 Task: Create a rule when a comment containing text is posted to a card by anyone except me .
Action: Mouse moved to (1047, 89)
Screenshot: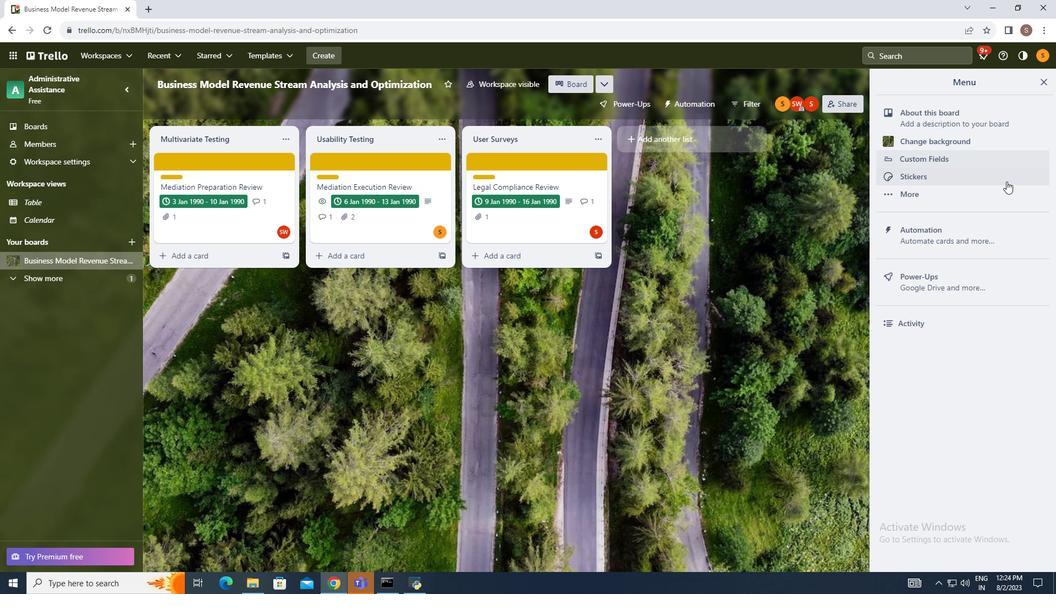 
Action: Mouse pressed left at (1047, 89)
Screenshot: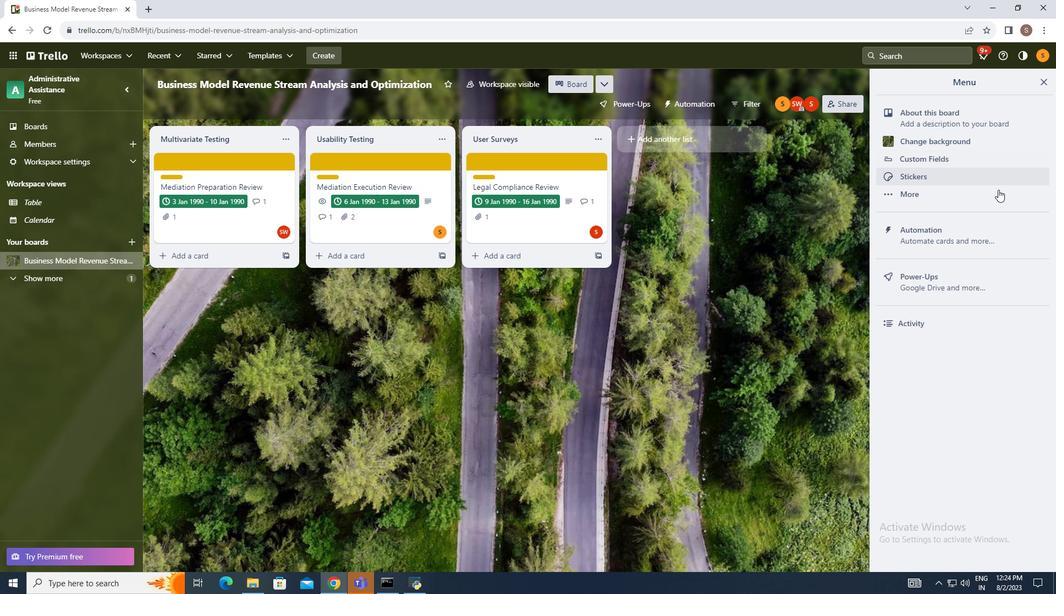 
Action: Mouse moved to (967, 238)
Screenshot: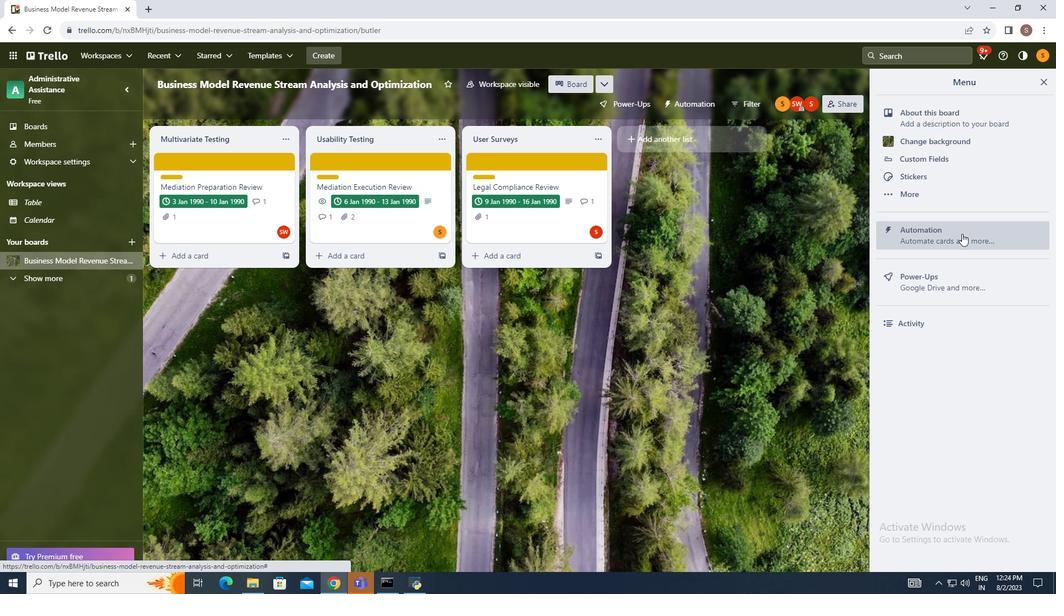 
Action: Mouse pressed left at (967, 238)
Screenshot: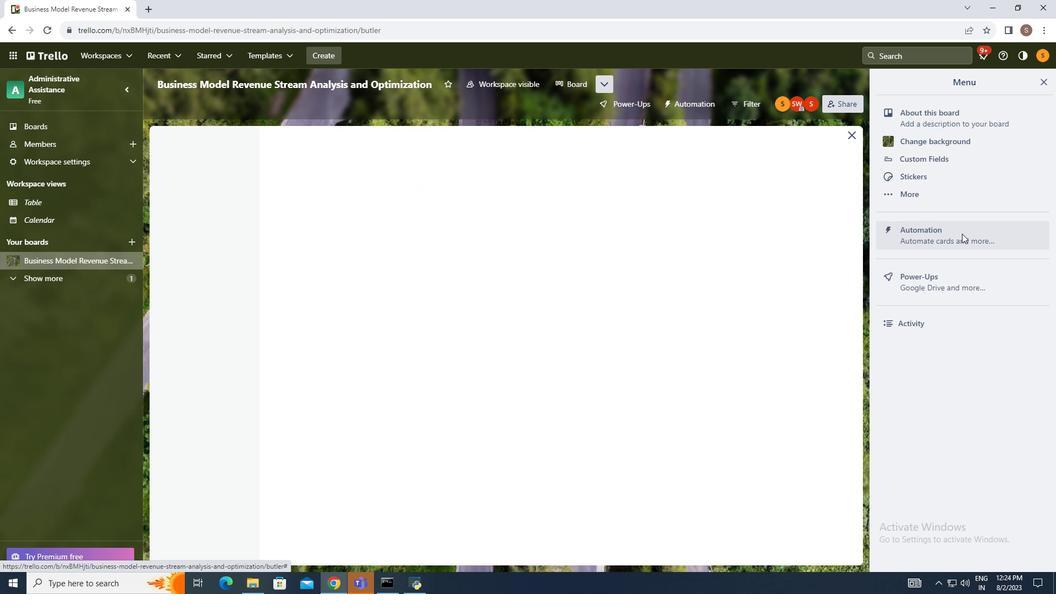 
Action: Mouse moved to (194, 200)
Screenshot: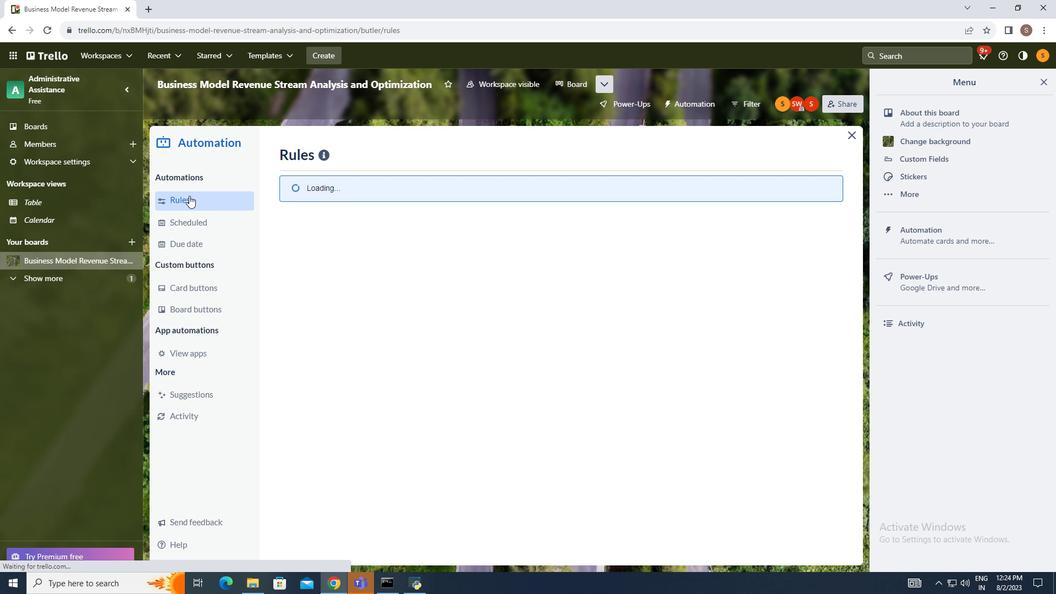 
Action: Mouse pressed left at (194, 200)
Screenshot: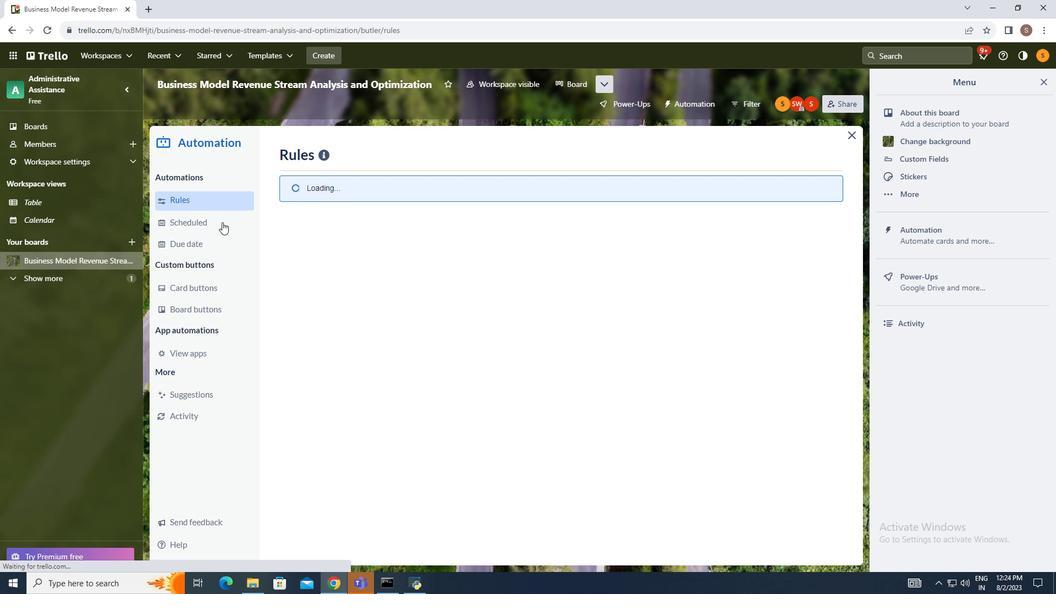 
Action: Mouse moved to (745, 163)
Screenshot: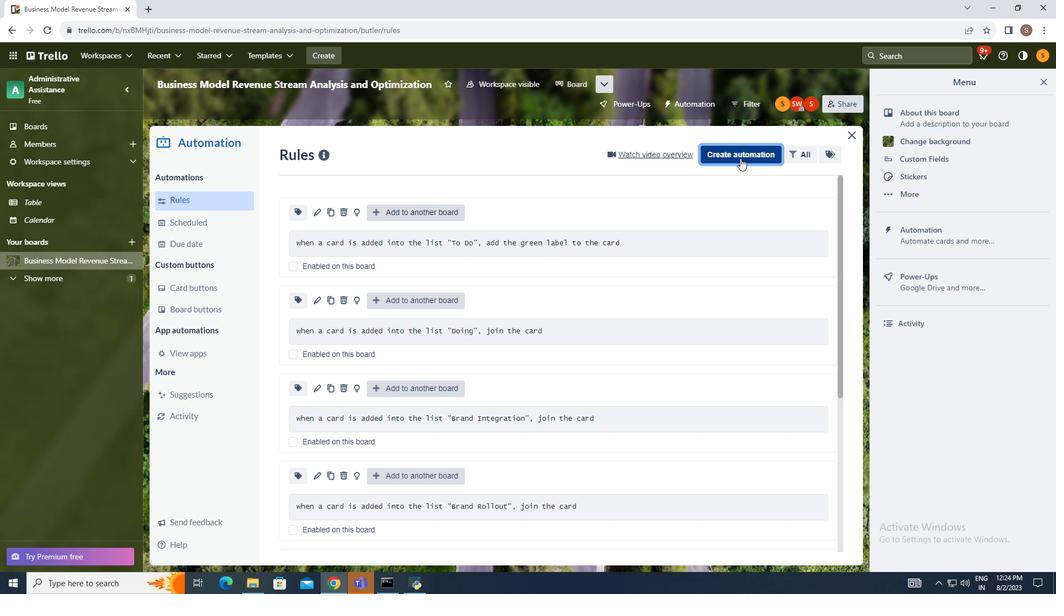 
Action: Mouse pressed left at (745, 163)
Screenshot: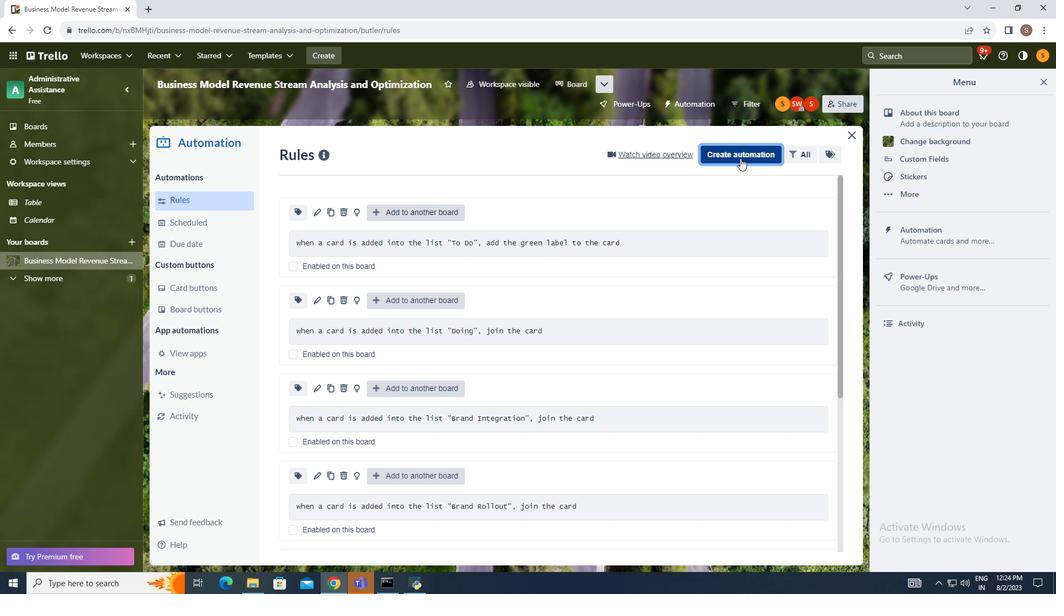
Action: Mouse moved to (568, 264)
Screenshot: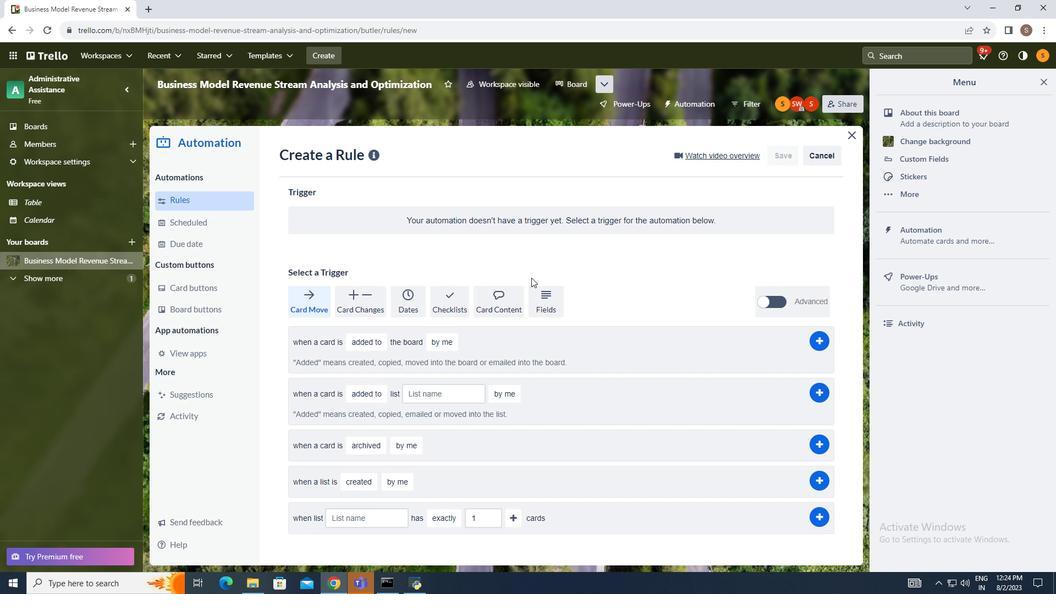 
Action: Mouse pressed left at (568, 264)
Screenshot: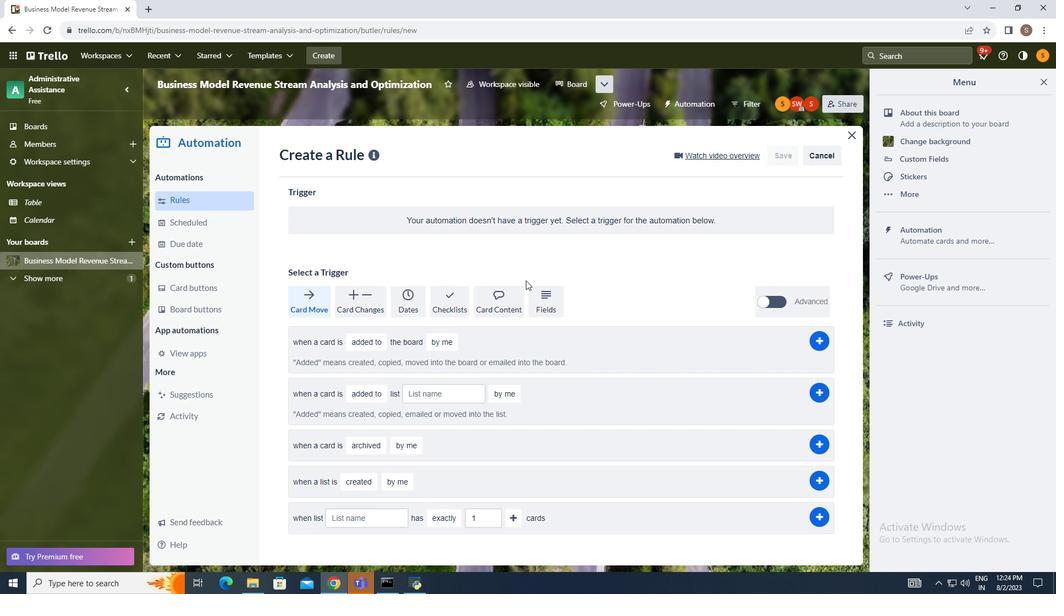 
Action: Mouse moved to (504, 302)
Screenshot: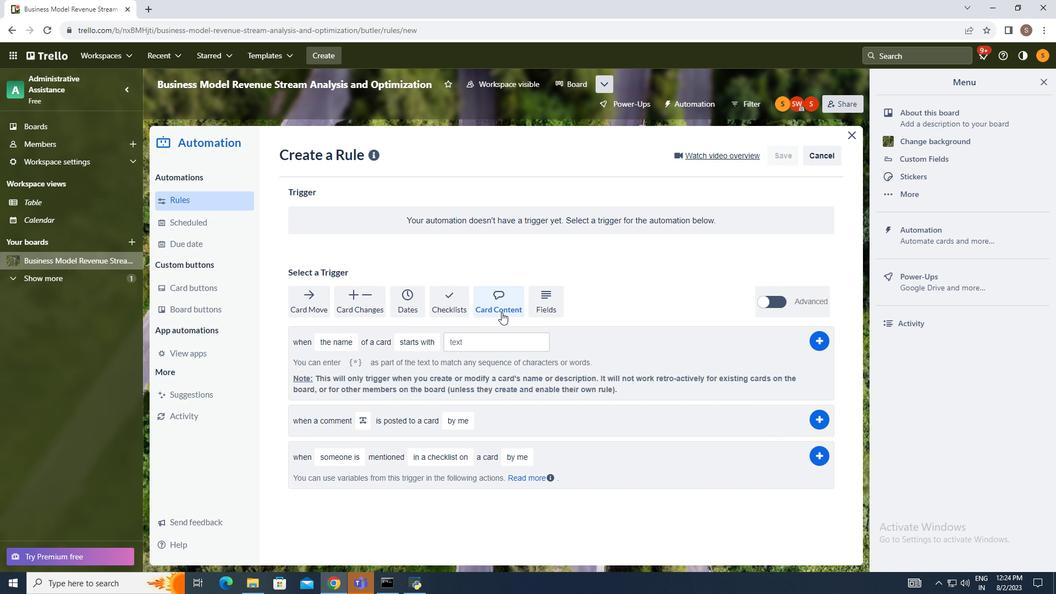 
Action: Mouse pressed left at (504, 302)
Screenshot: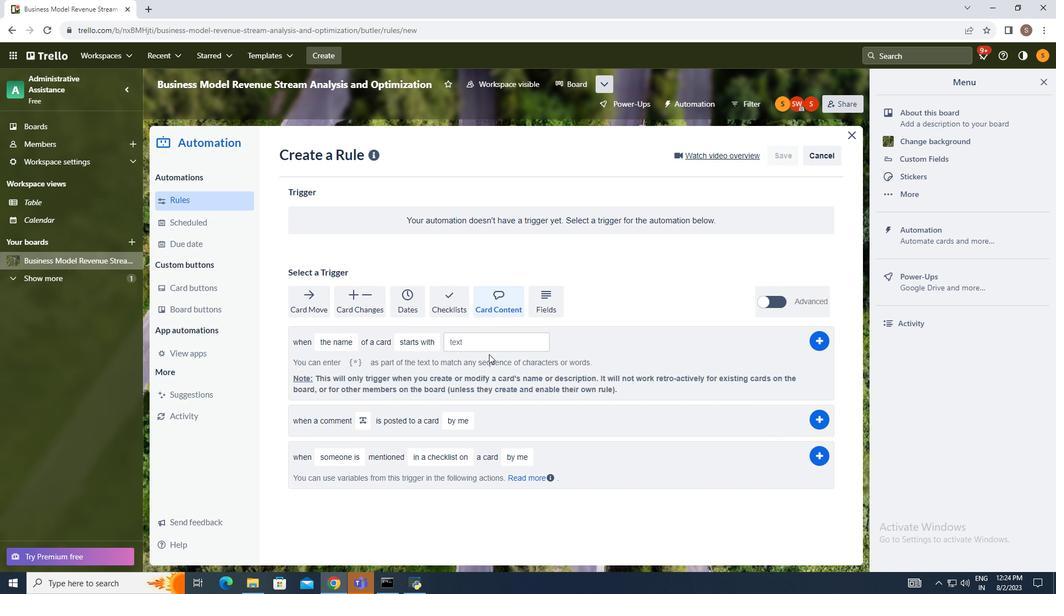 
Action: Mouse moved to (371, 429)
Screenshot: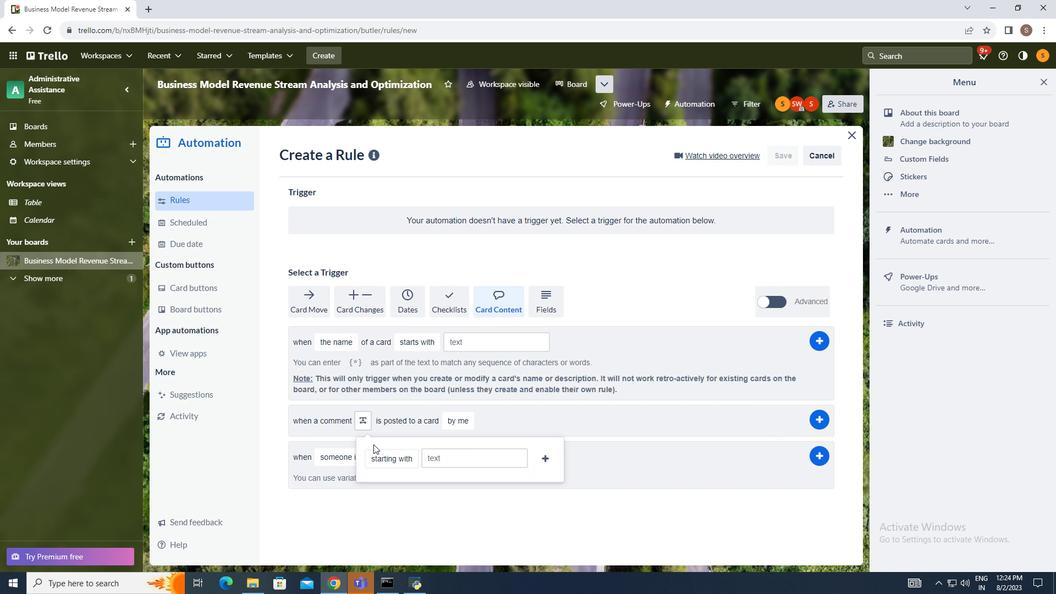 
Action: Mouse pressed left at (371, 429)
Screenshot: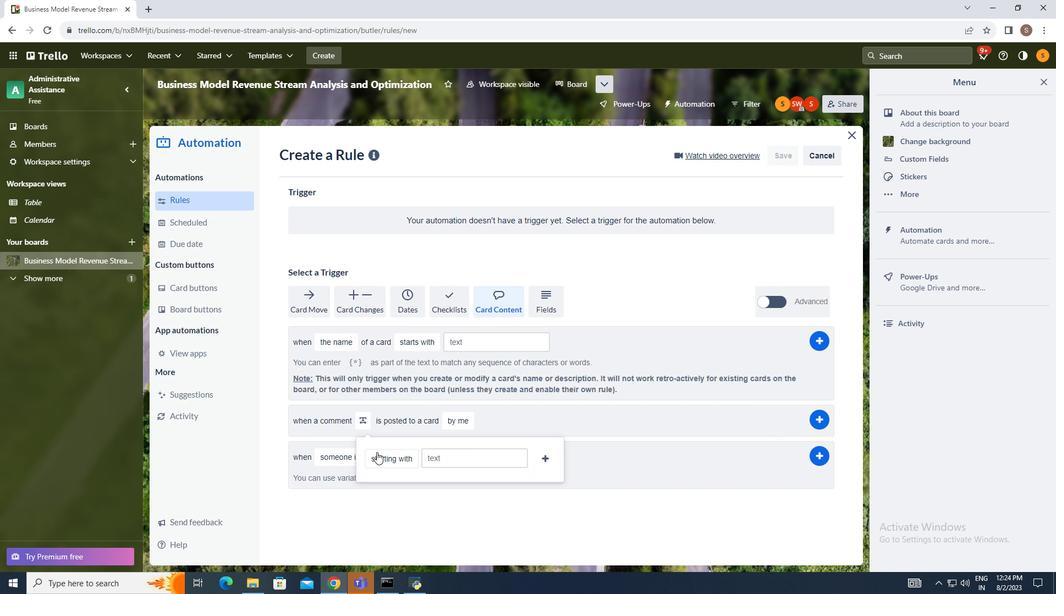 
Action: Mouse moved to (383, 462)
Screenshot: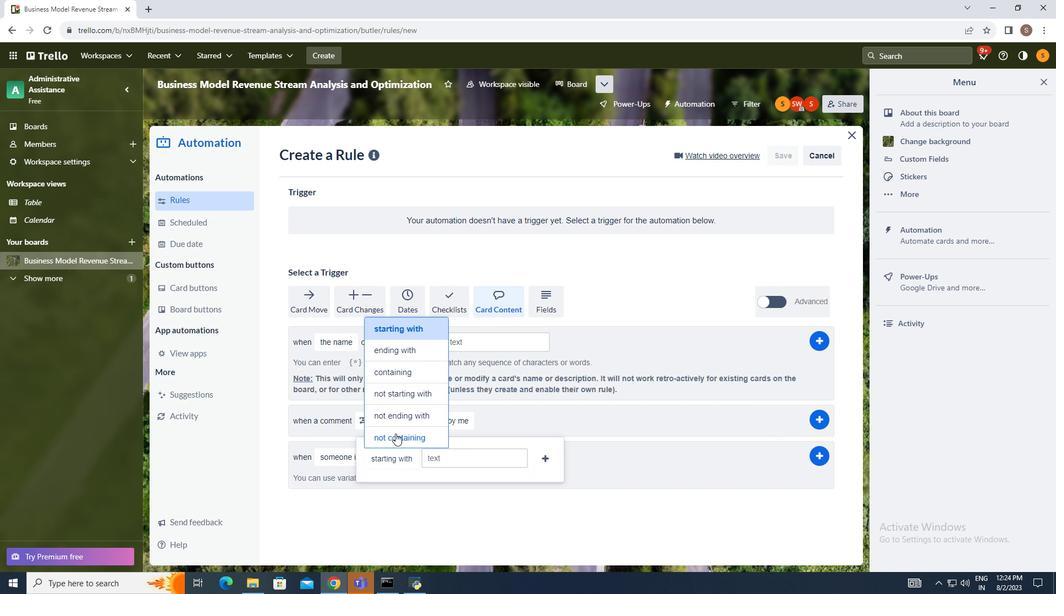 
Action: Mouse pressed left at (383, 462)
Screenshot: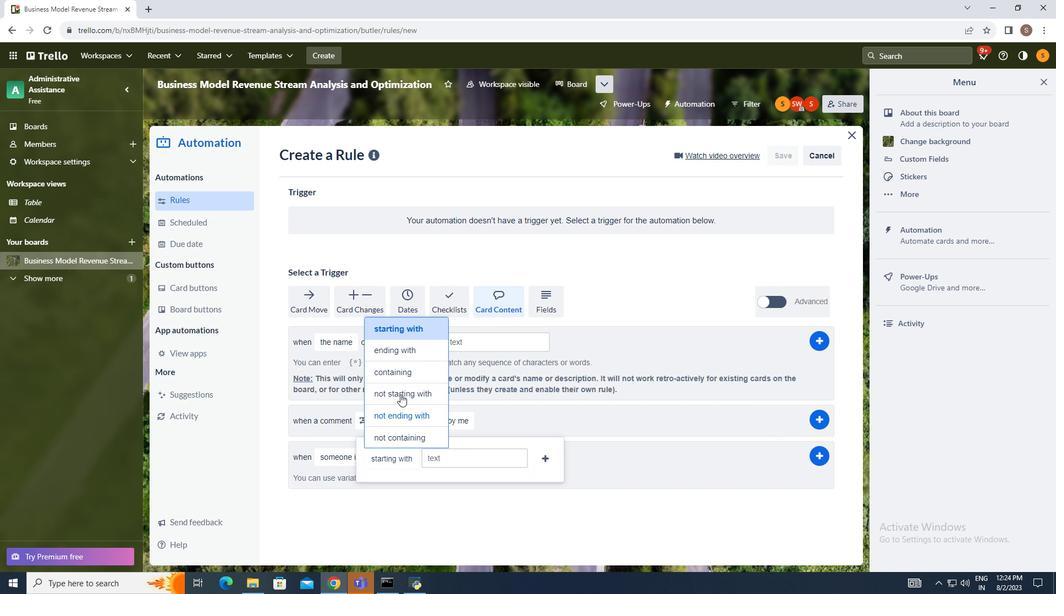 
Action: Mouse moved to (409, 373)
Screenshot: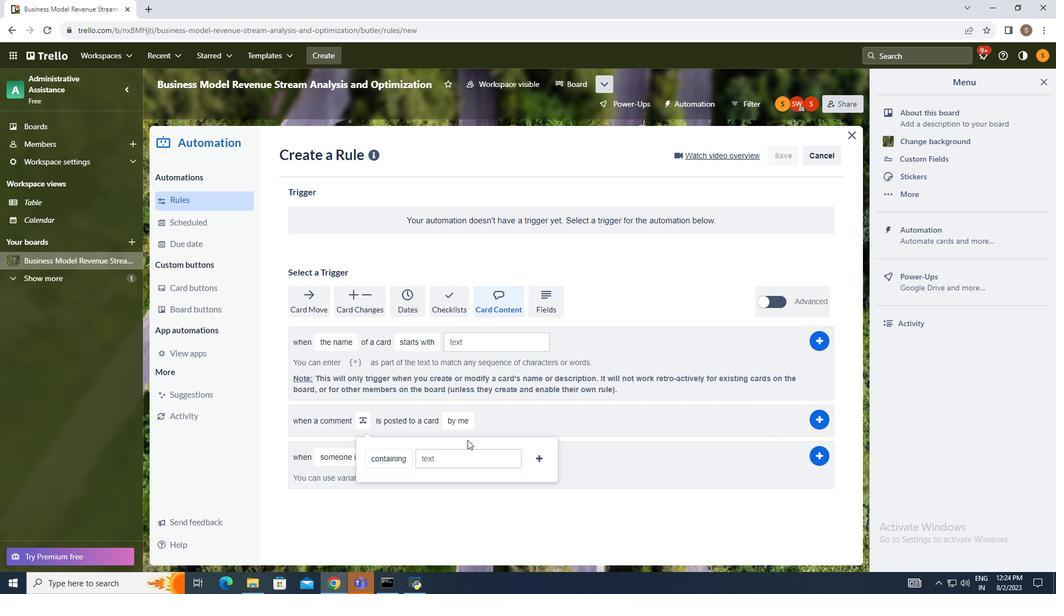 
Action: Mouse pressed left at (409, 373)
Screenshot: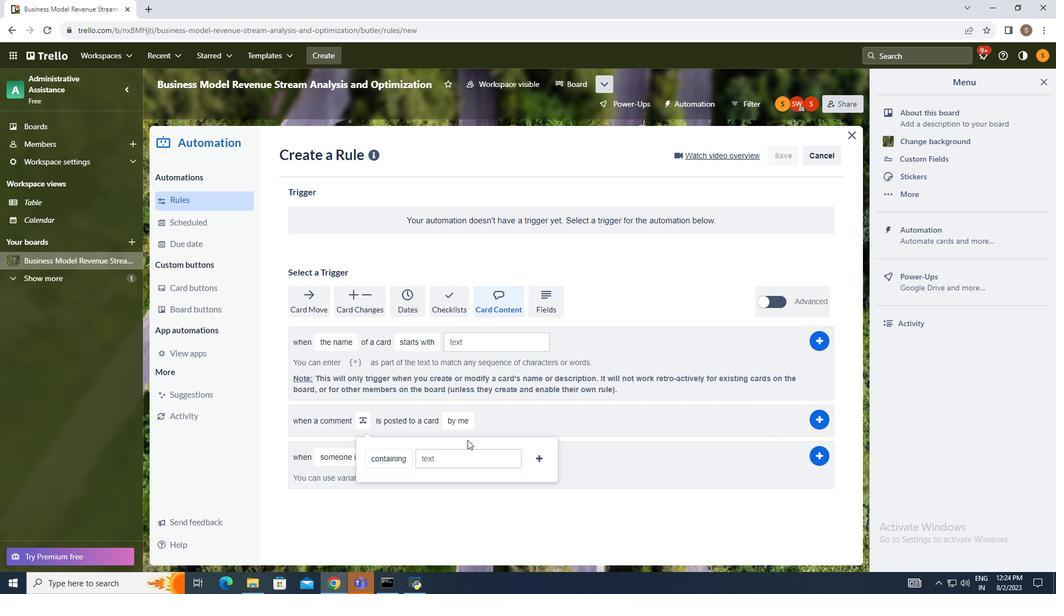 
Action: Mouse moved to (454, 461)
Screenshot: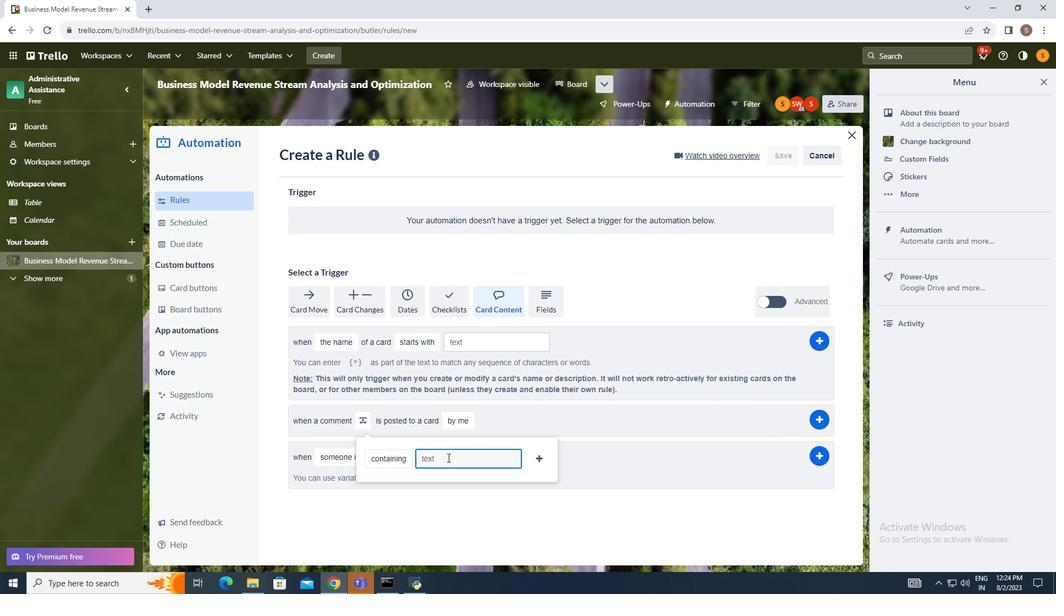 
Action: Mouse pressed left at (454, 461)
Screenshot: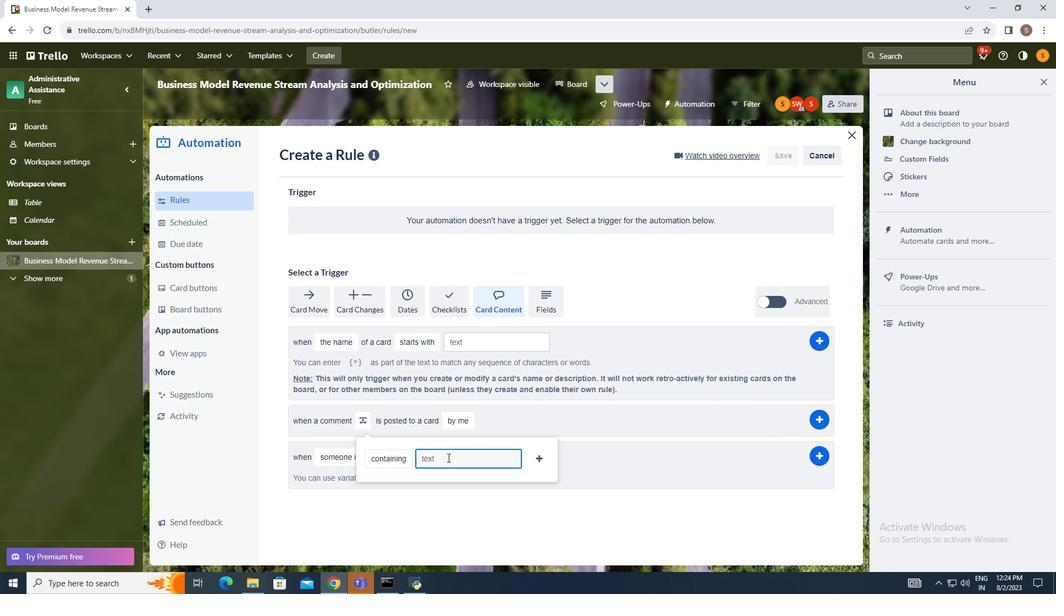 
Action: Mouse moved to (453, 462)
Screenshot: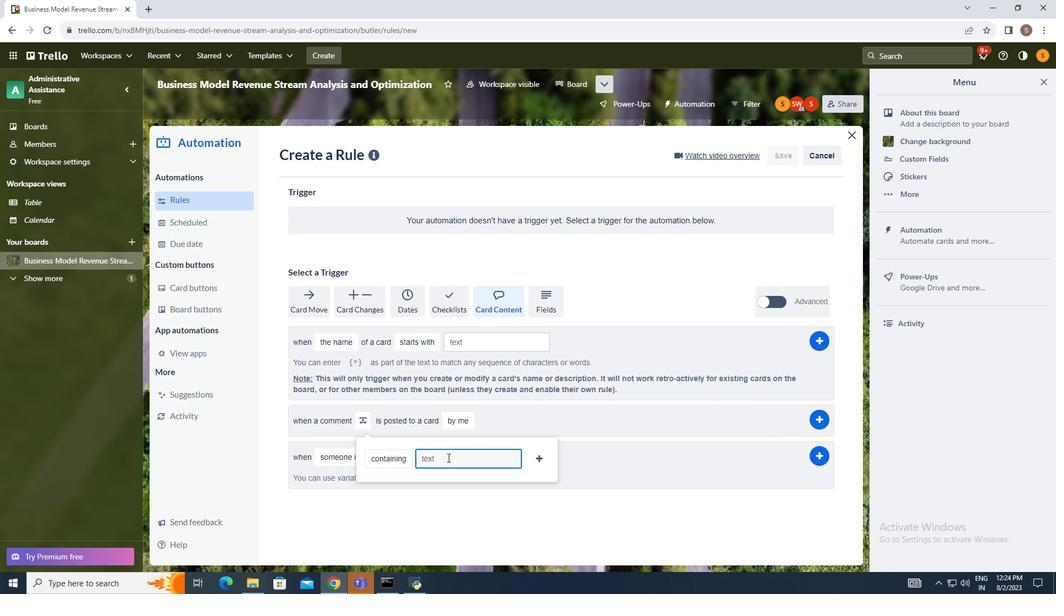 
Action: Key pressed text
Screenshot: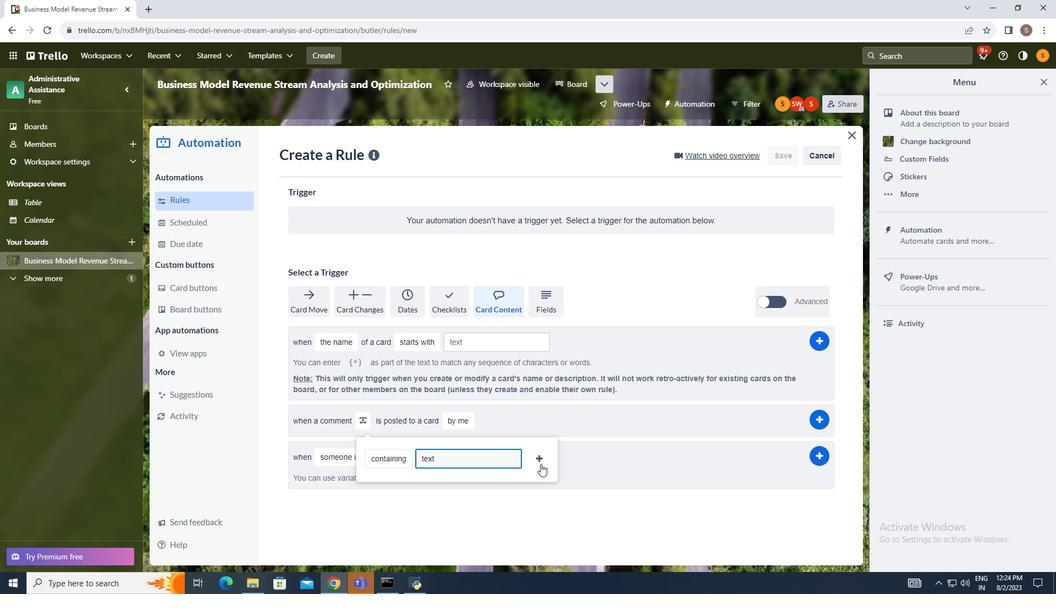 
Action: Mouse moved to (546, 464)
Screenshot: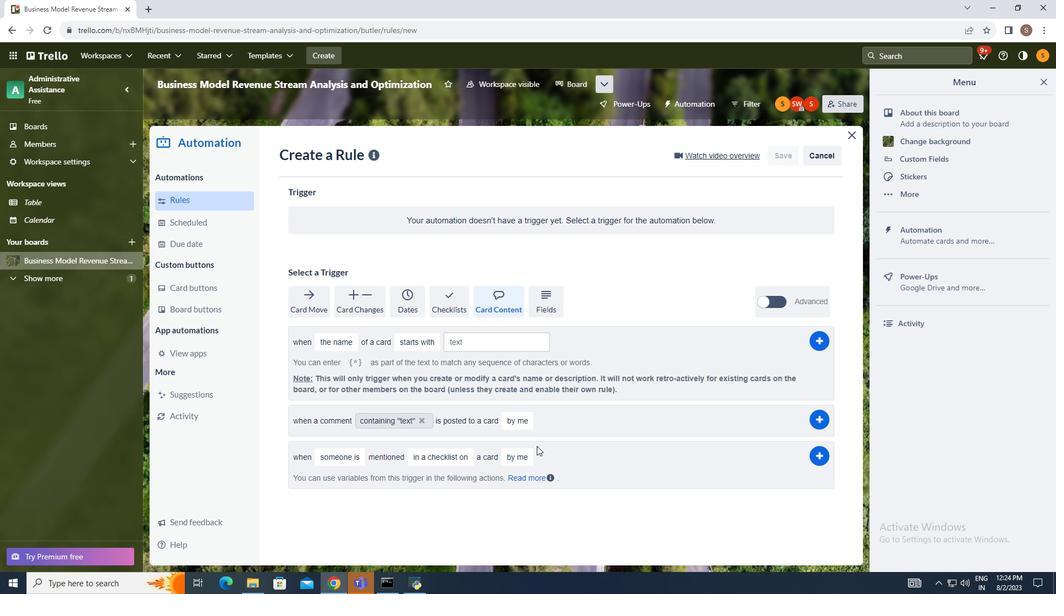
Action: Mouse pressed left at (546, 464)
Screenshot: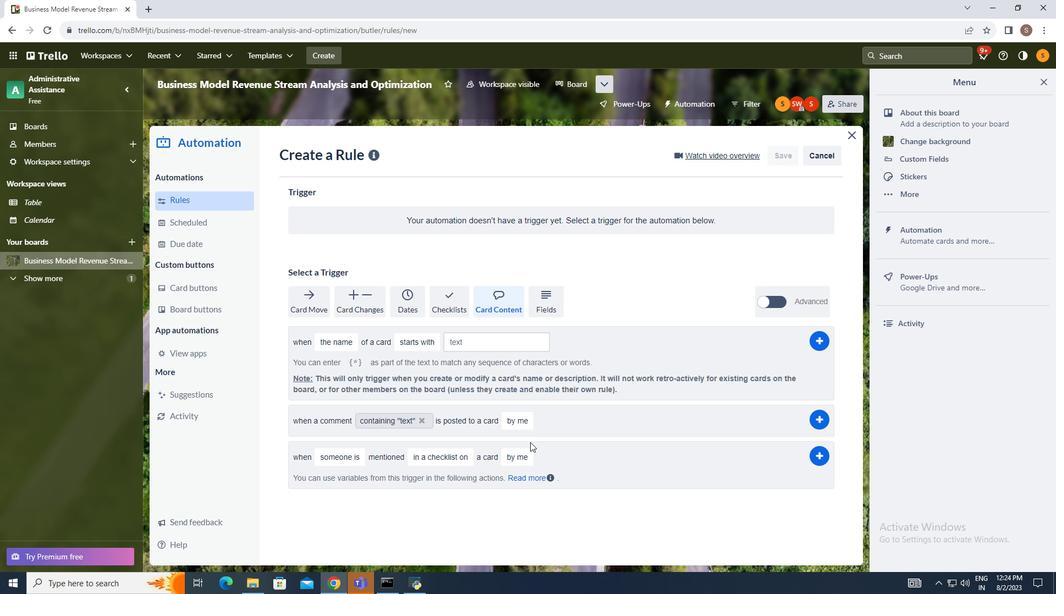 
Action: Mouse moved to (522, 431)
Screenshot: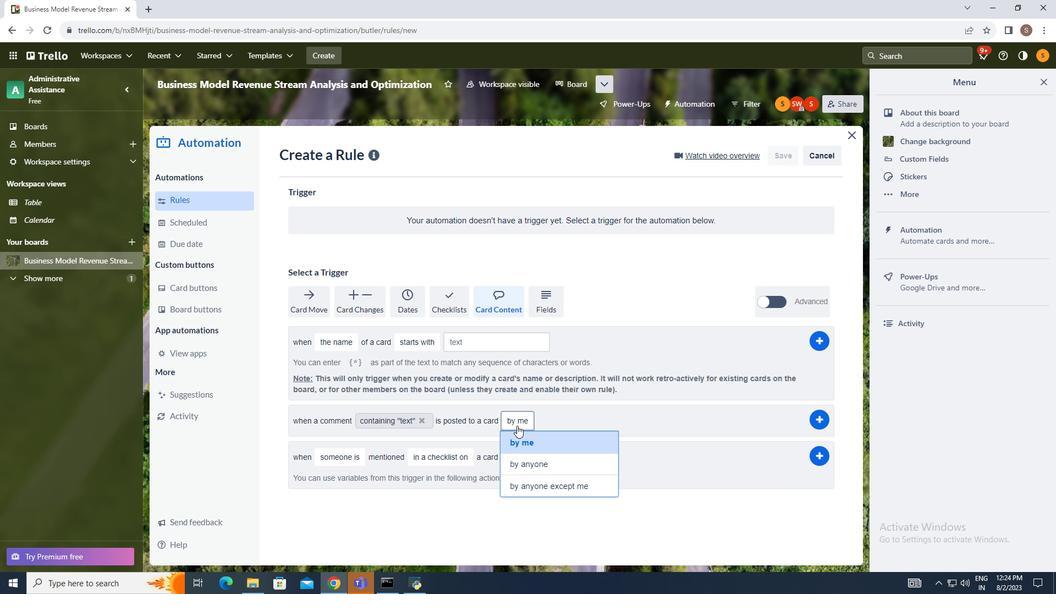
Action: Mouse pressed left at (522, 431)
Screenshot: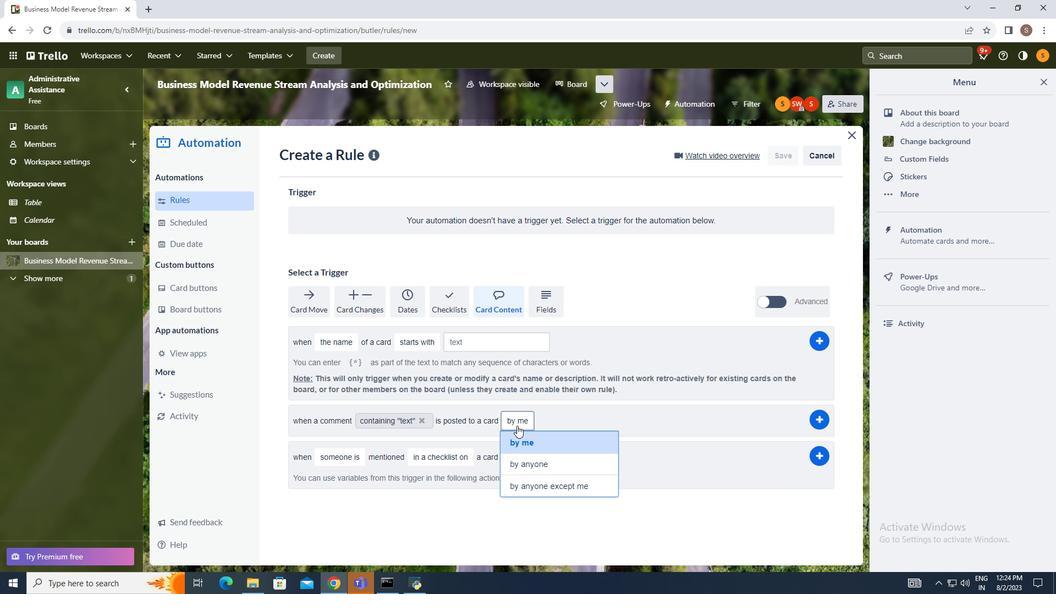
Action: Mouse moved to (550, 489)
Screenshot: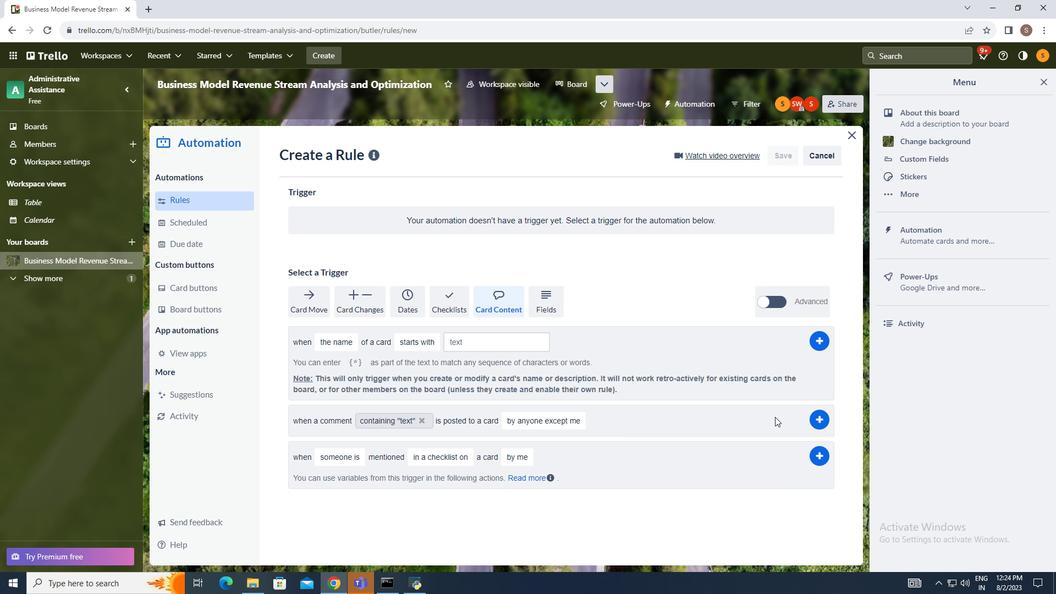 
Action: Mouse pressed left at (550, 489)
Screenshot: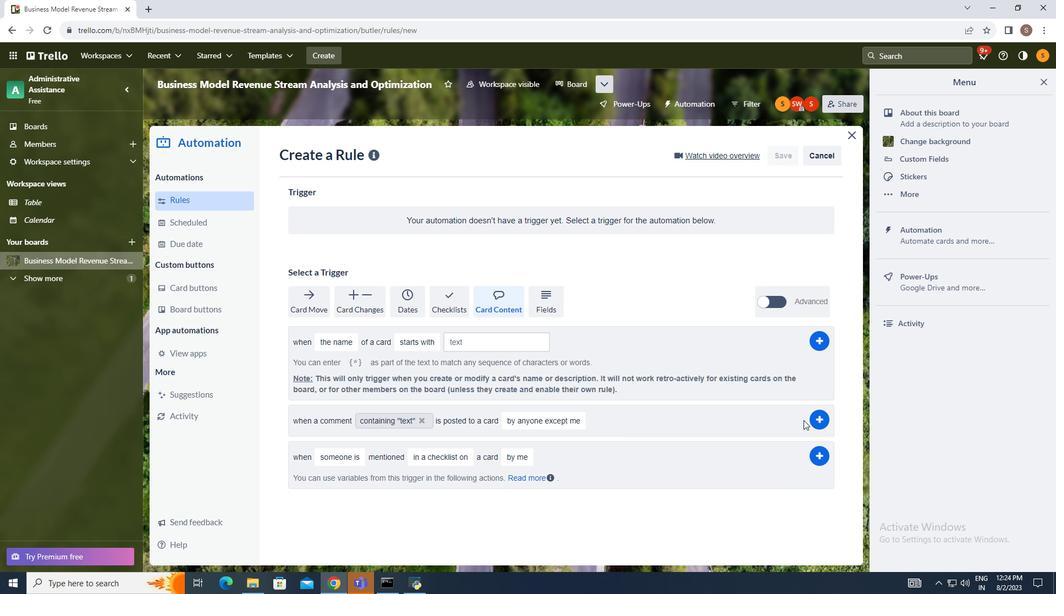 
Action: Mouse moved to (824, 421)
Screenshot: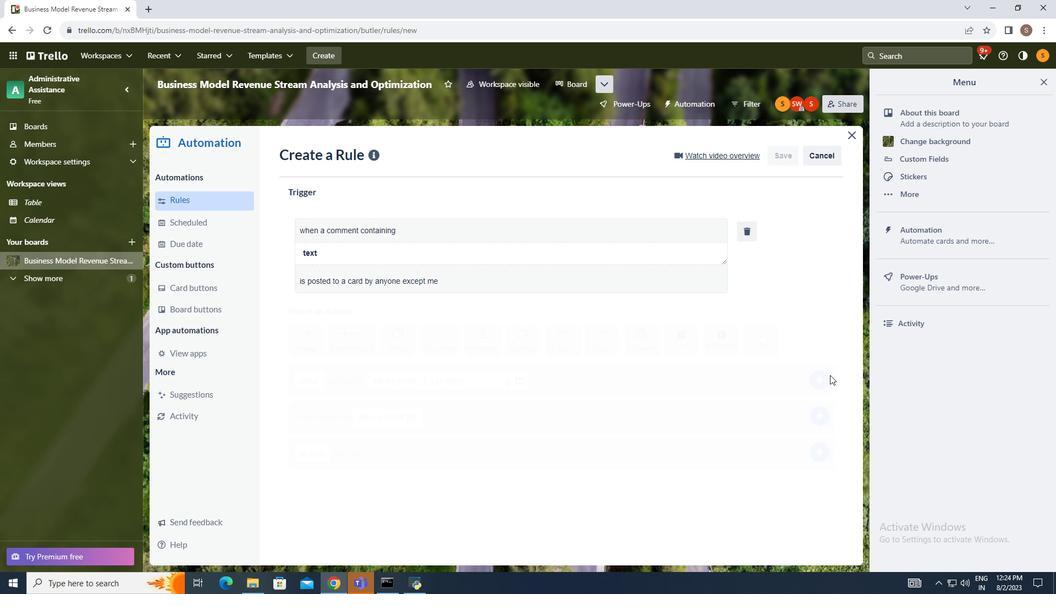 
Action: Mouse pressed left at (824, 421)
Screenshot: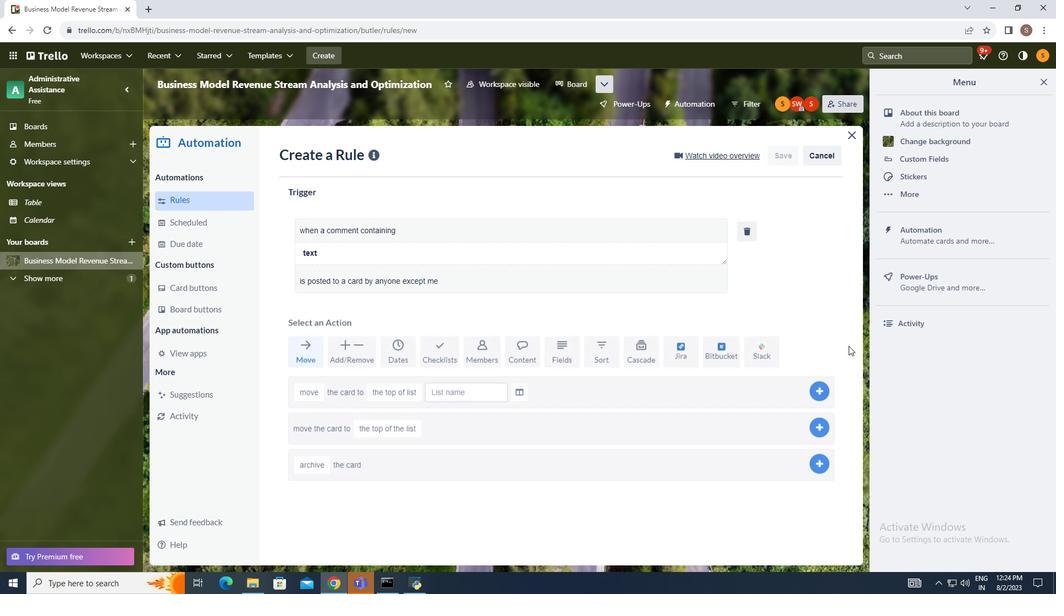 
Action: Mouse moved to (858, 347)
Screenshot: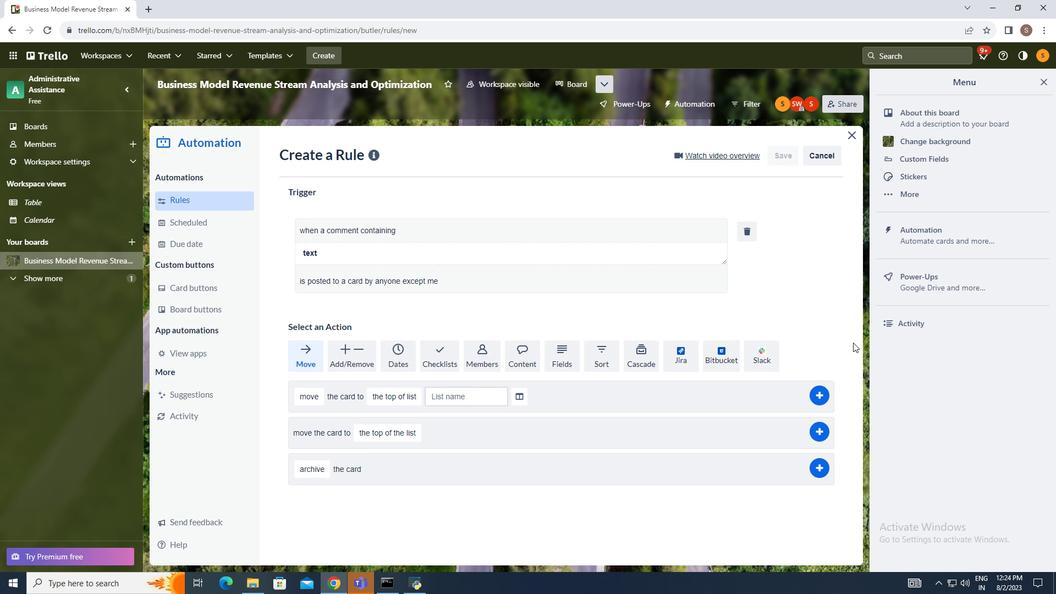 
